 Task: Add a signature Bethany Lewis containing 'Talk to you soon, Bethany Lewis' to email address softage.1@softage.net and add a folder Licenses
Action: Mouse moved to (397, 190)
Screenshot: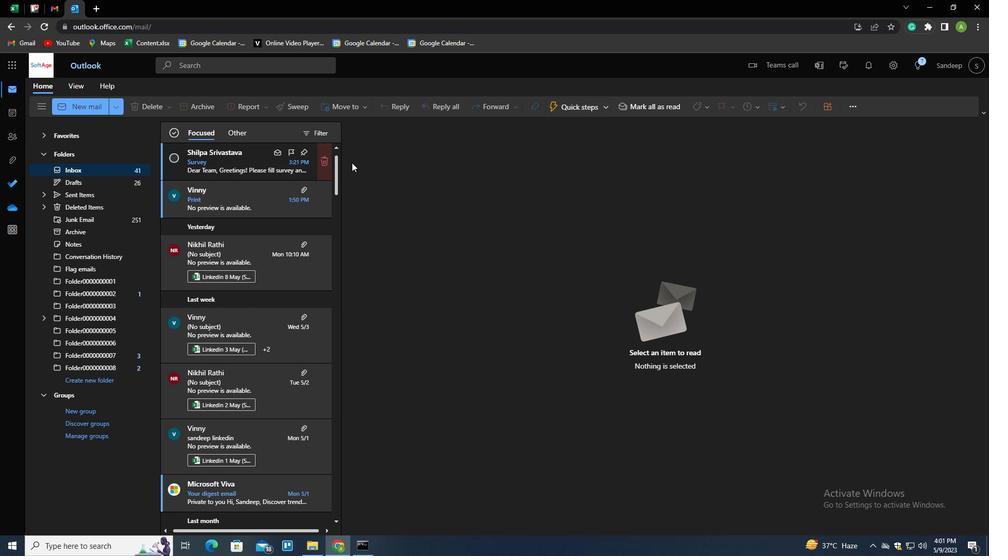 
Action: Key pressed n
Screenshot: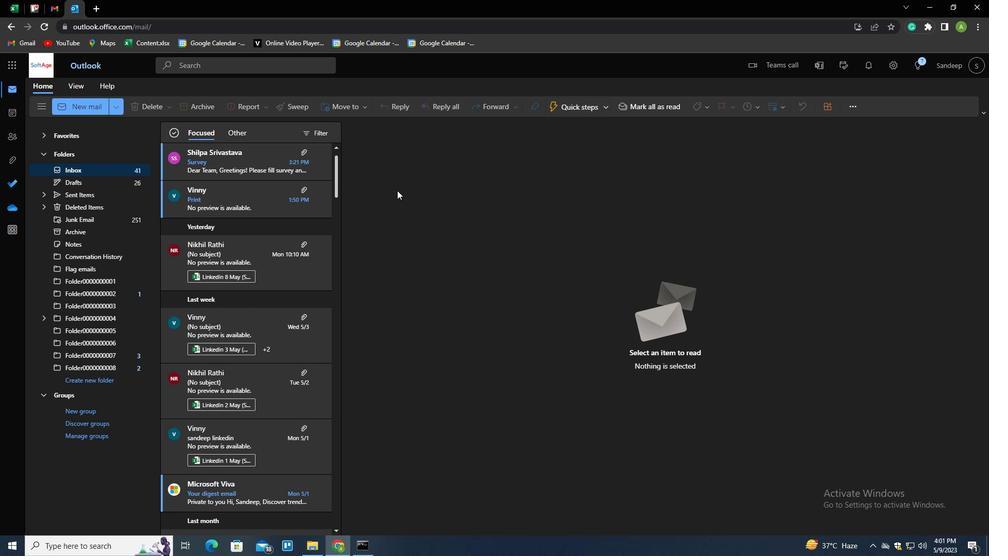 
Action: Mouse moved to (694, 108)
Screenshot: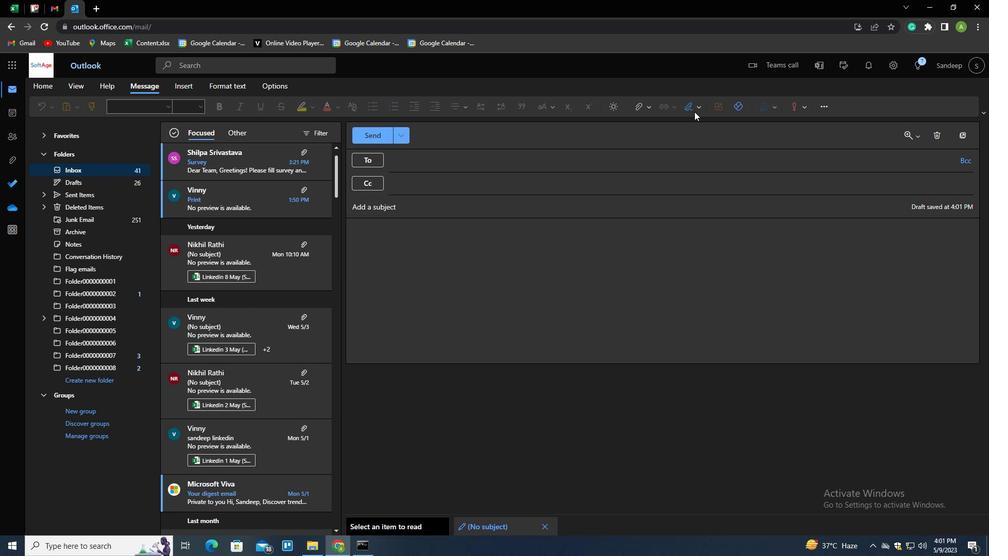 
Action: Mouse pressed left at (694, 108)
Screenshot: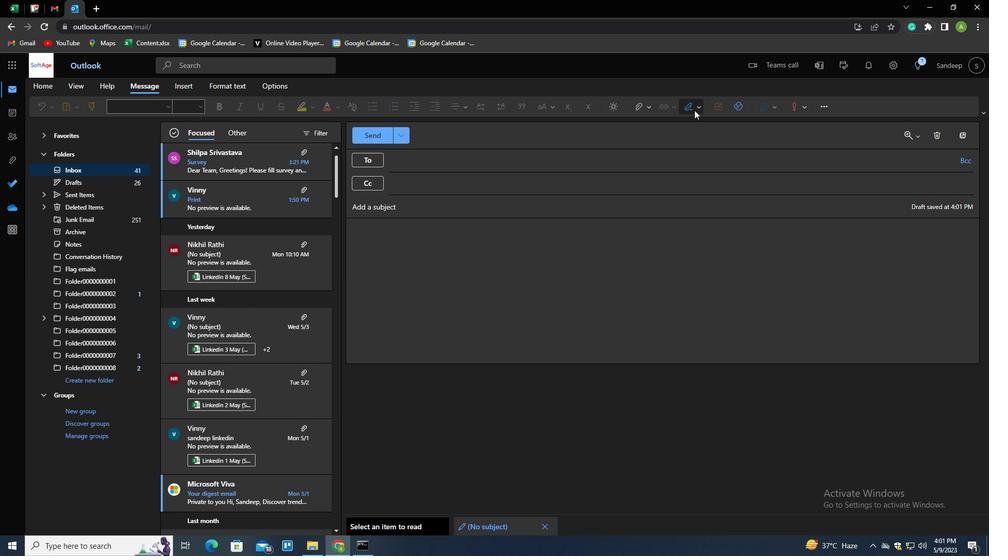 
Action: Mouse moved to (686, 126)
Screenshot: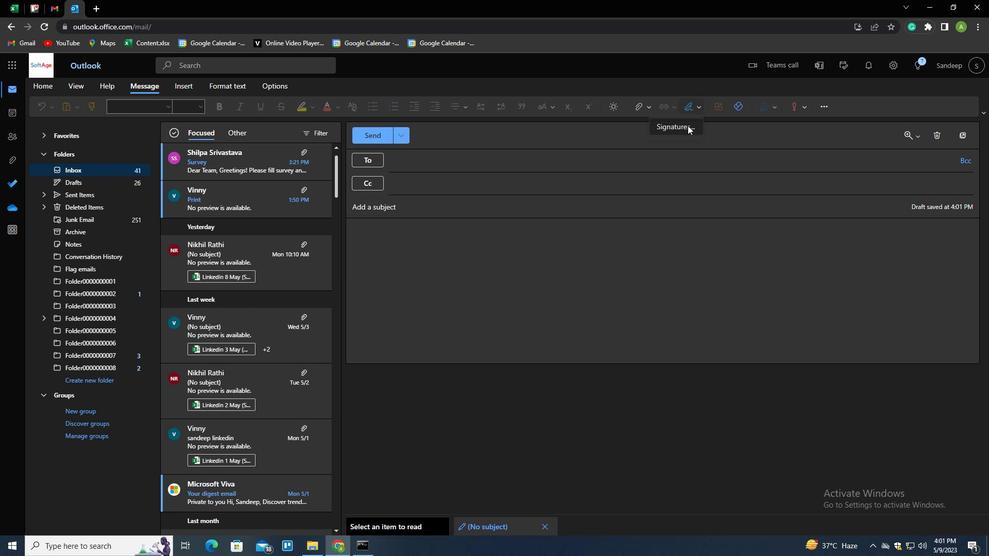 
Action: Mouse pressed left at (686, 126)
Screenshot: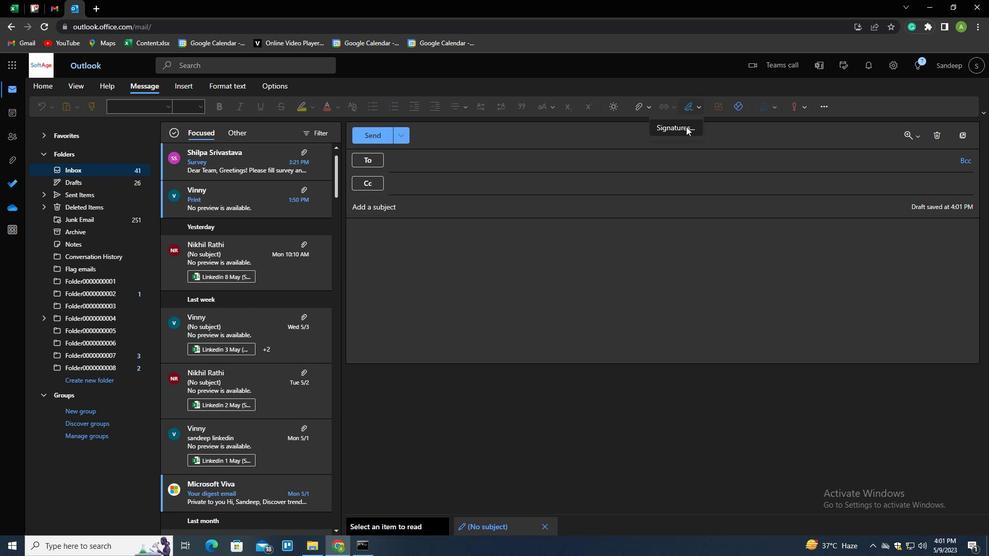 
Action: Mouse moved to (657, 188)
Screenshot: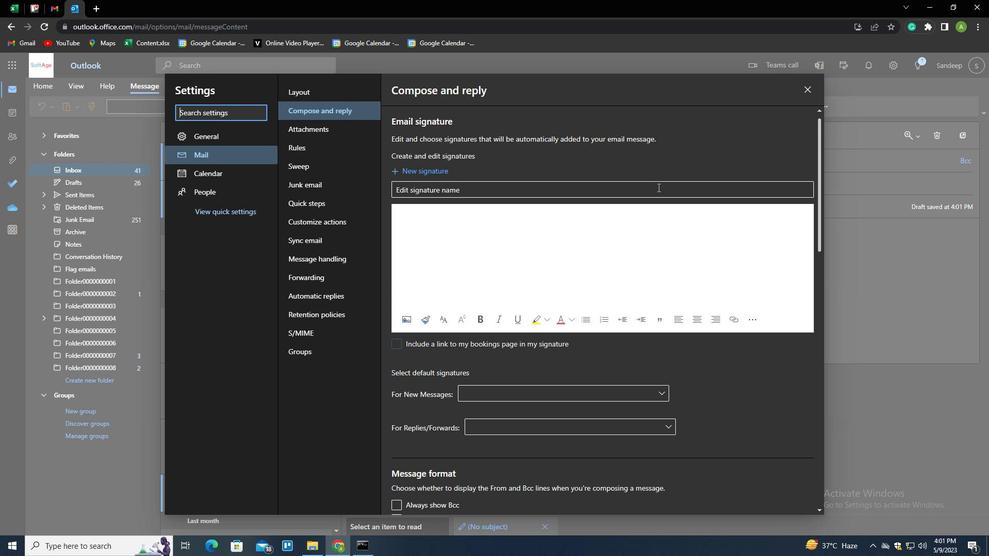 
Action: Mouse pressed left at (657, 188)
Screenshot: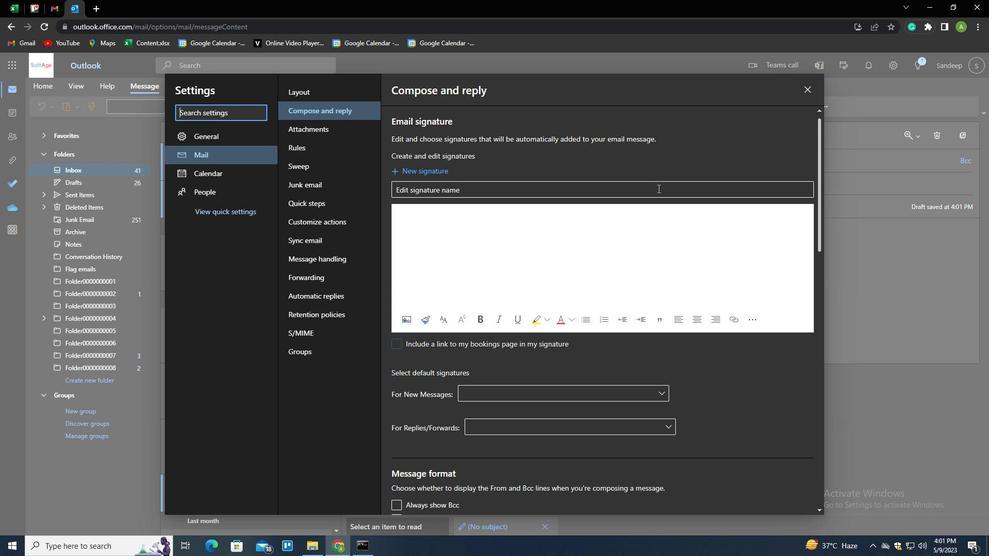 
Action: Key pressed <Key.shift>BETHANY<Key.space><Key.shift>LEWIS<Key.backspace>S<Key.tab><Key.shift_r><Key.enter><Key.enter><Key.enter><Key.enter><Key.enter><Key.enter><Key.enter><Key.enter><Key.enter><Key.enter><Key.enter><Key.up><Key.shift>TALK<Key.space>TO<Key.space>YOU<Key.space>SOON<Key.shift_r><Key.enter><Key.shift>BENTHANY<Key.space><Key.shift>LEWIS<Key.left><Key.left><Key.left><Key.left><Key.left><Key.left><Key.left><Key.left><Key.left><Key.left><Key.left><Key.backspace><Key.end>
Screenshot: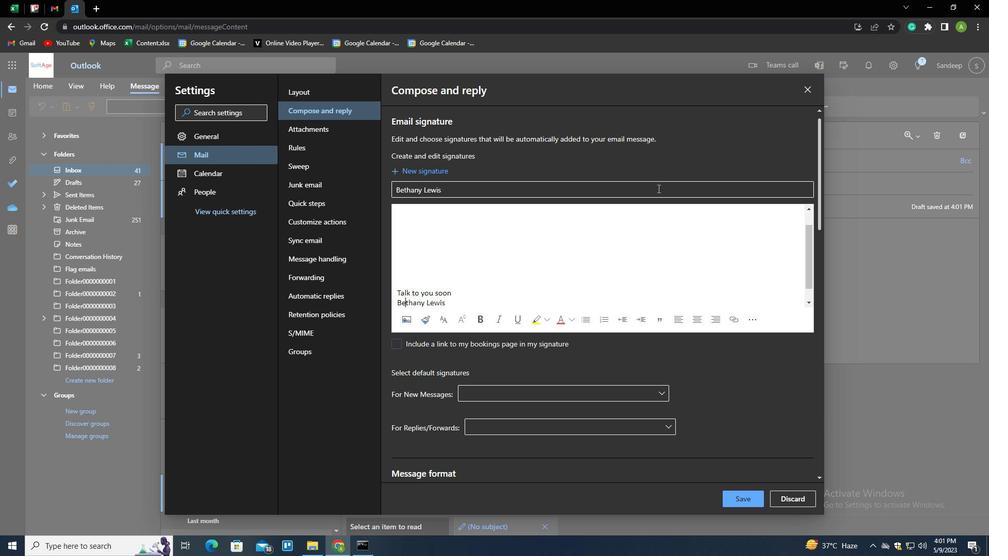 
Action: Mouse moved to (734, 503)
Screenshot: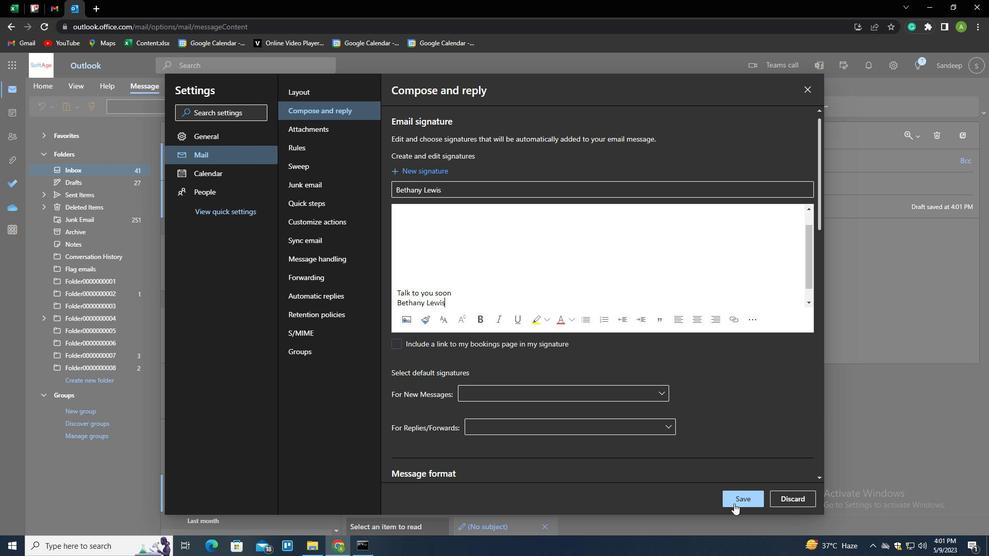 
Action: Mouse pressed left at (734, 503)
Screenshot: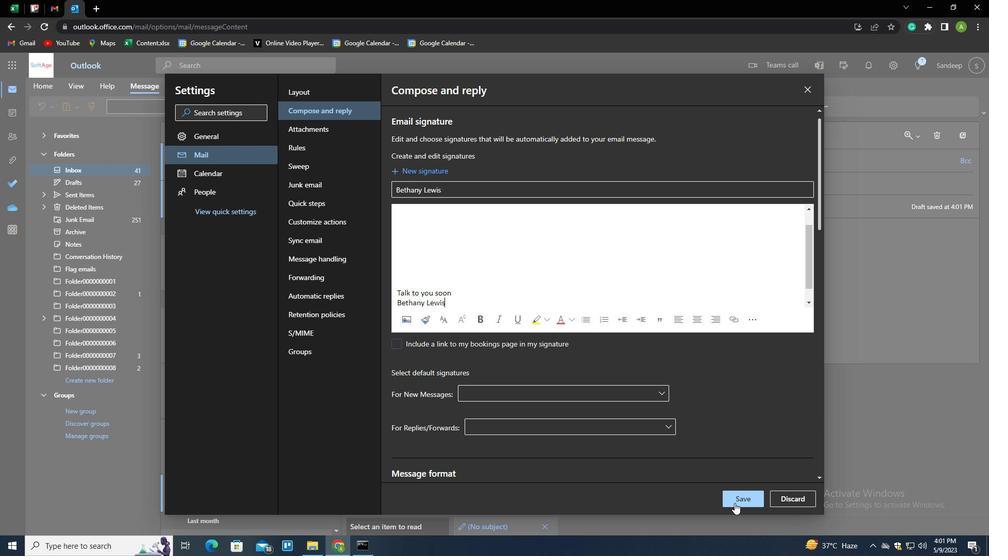 
Action: Mouse moved to (909, 354)
Screenshot: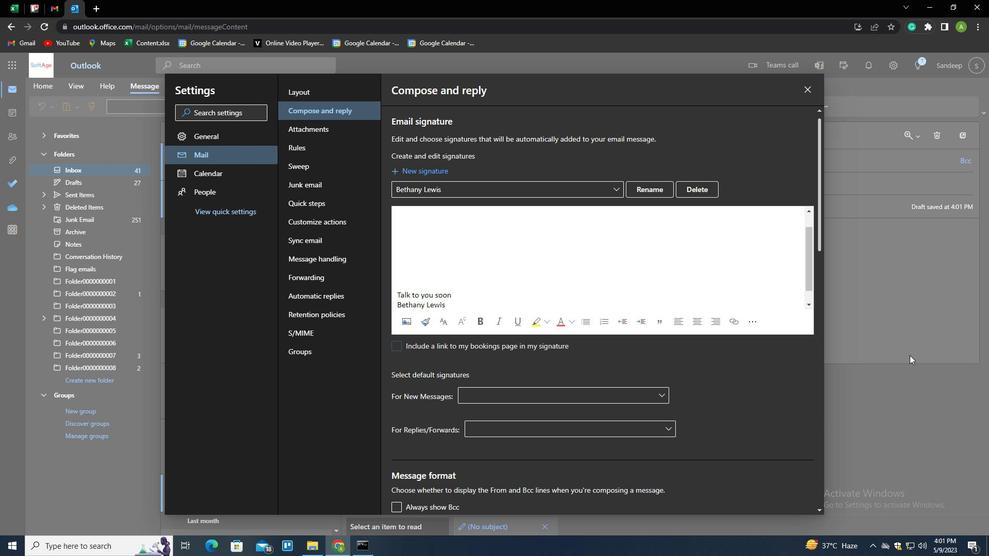 
Action: Mouse pressed left at (909, 354)
Screenshot: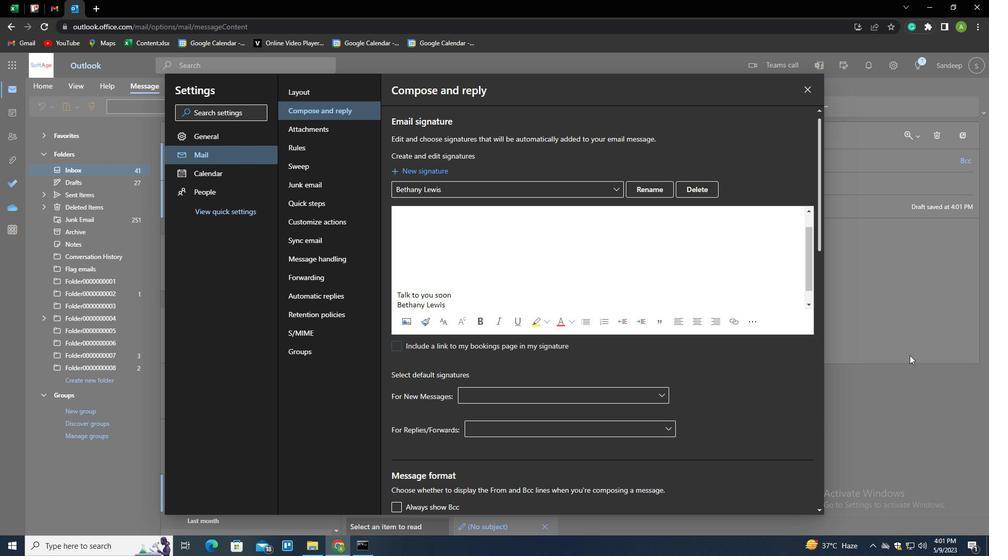 
Action: Mouse moved to (483, 262)
Screenshot: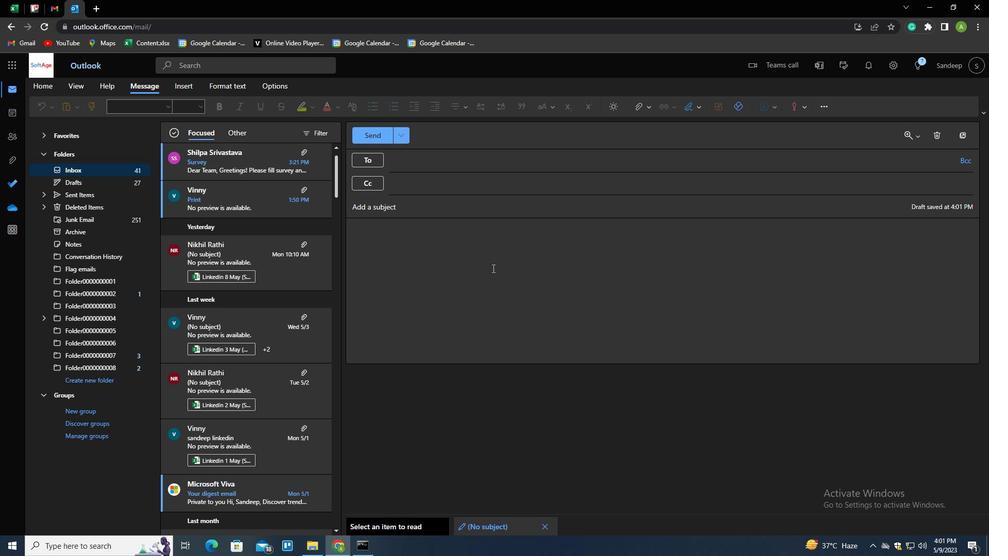 
Action: Mouse pressed left at (483, 262)
Screenshot: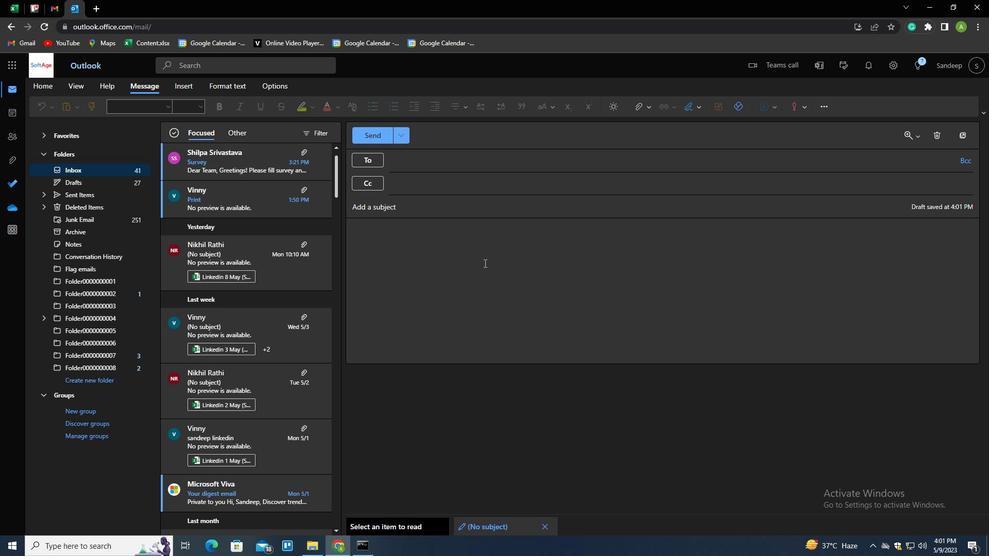 
Action: Mouse moved to (682, 109)
Screenshot: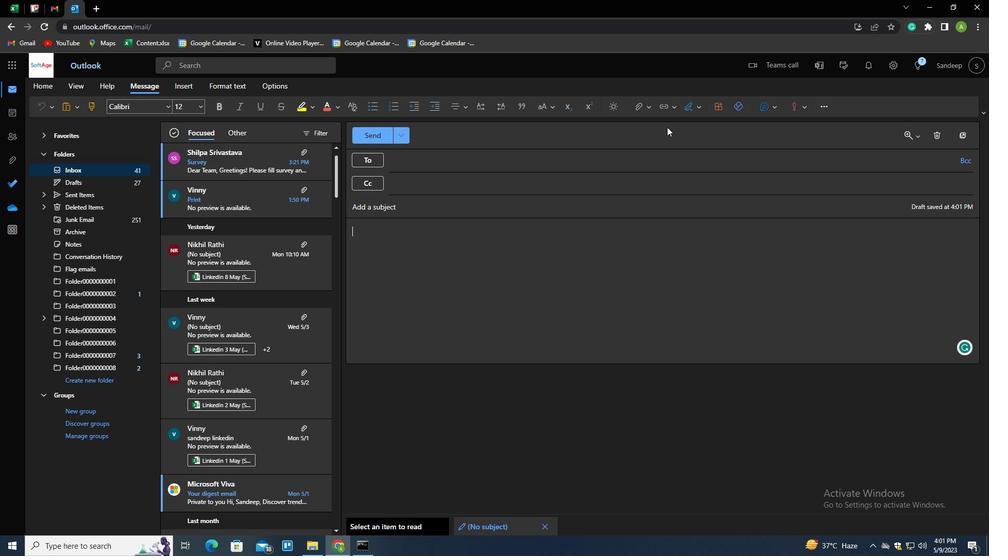 
Action: Mouse pressed left at (682, 109)
Screenshot: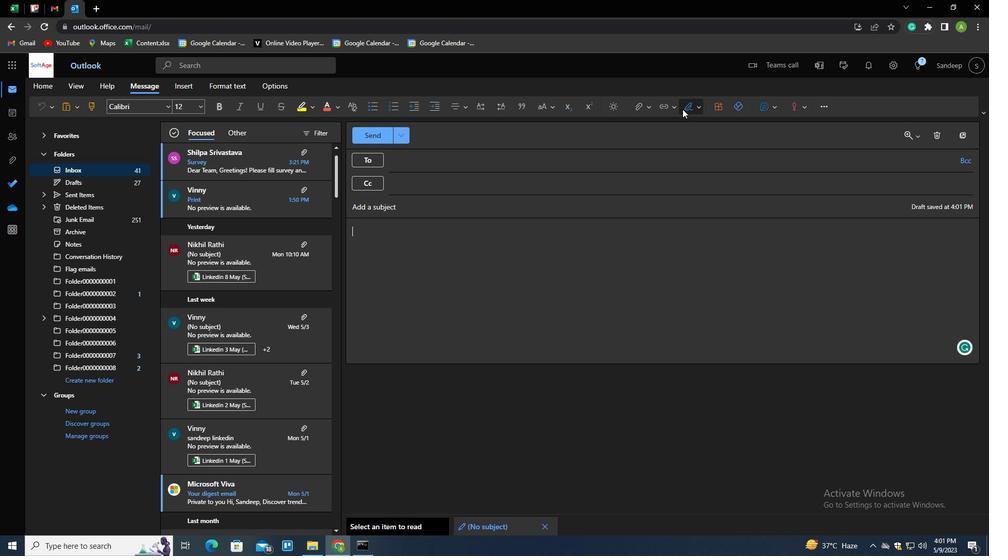 
Action: Mouse moved to (684, 128)
Screenshot: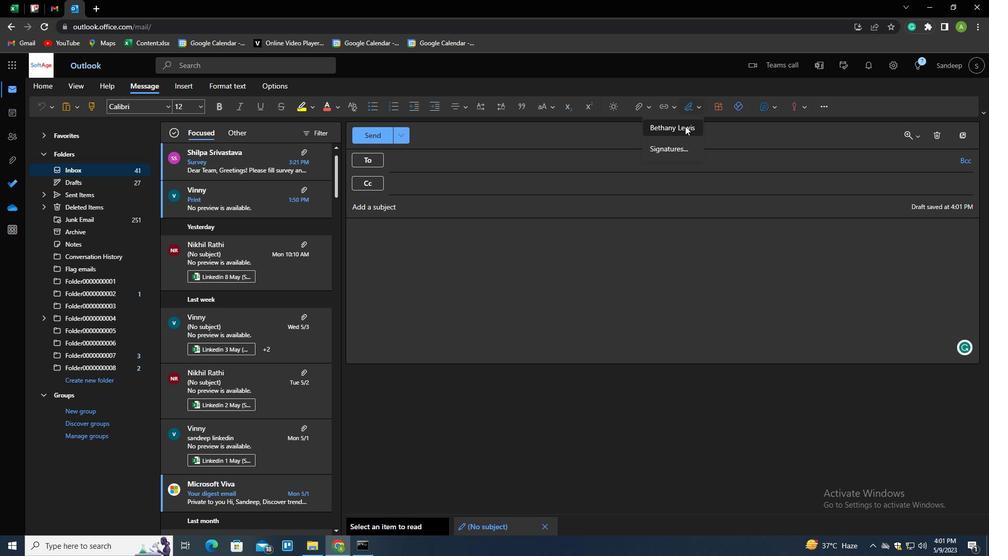 
Action: Mouse pressed left at (684, 128)
Screenshot: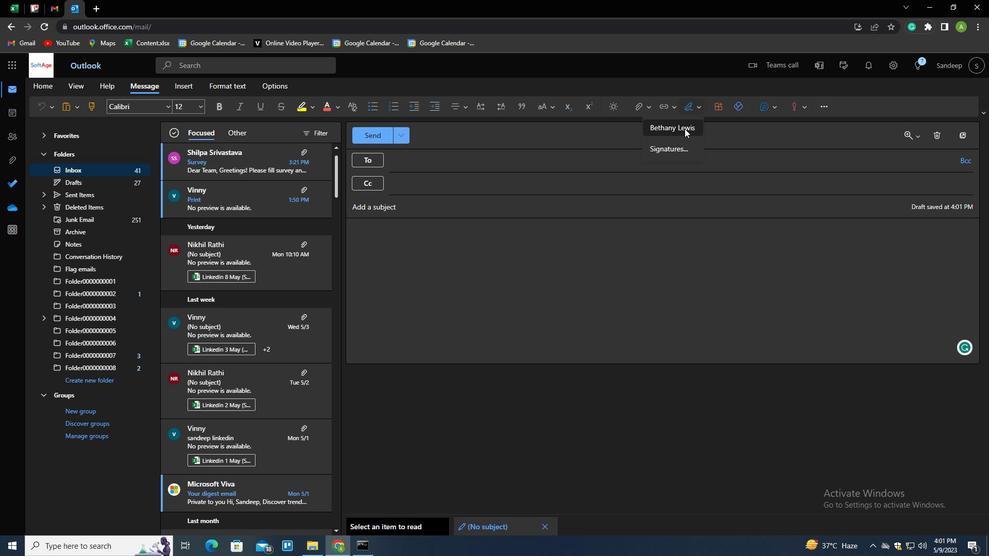 
Action: Mouse moved to (471, 164)
Screenshot: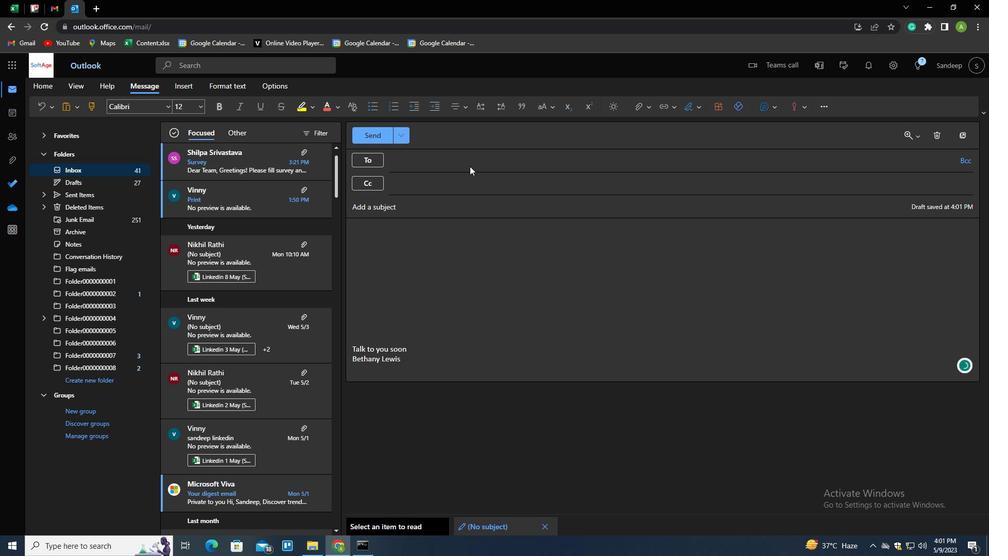 
Action: Mouse pressed left at (471, 164)
Screenshot: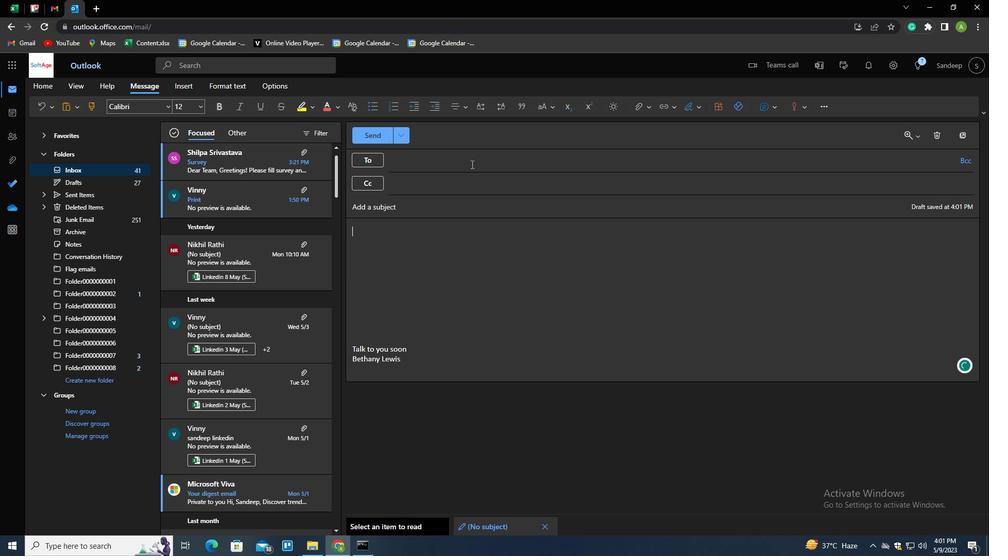 
Action: Key pressed SOFTAGE.1<Key.shift>@SOFTAGE.NET
Screenshot: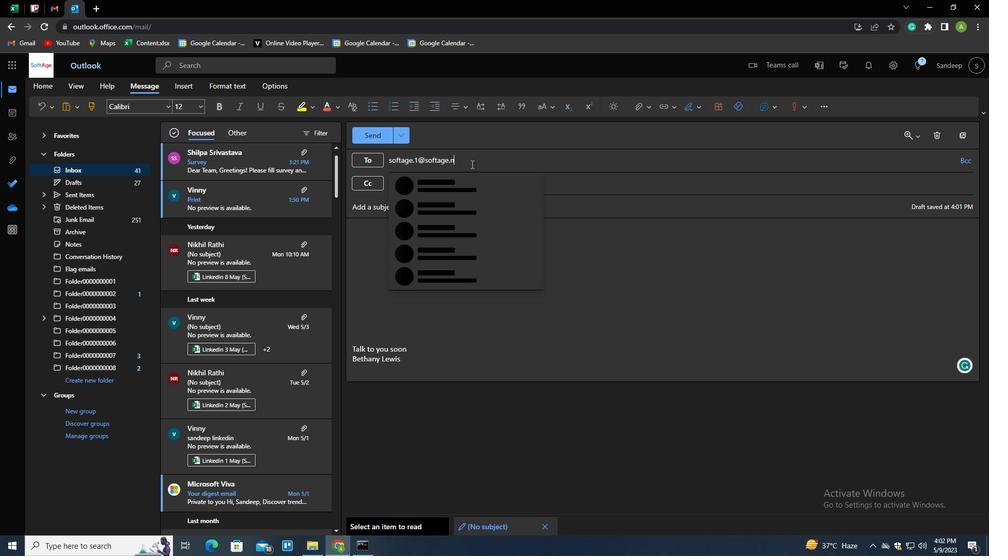 
Action: Mouse moved to (466, 183)
Screenshot: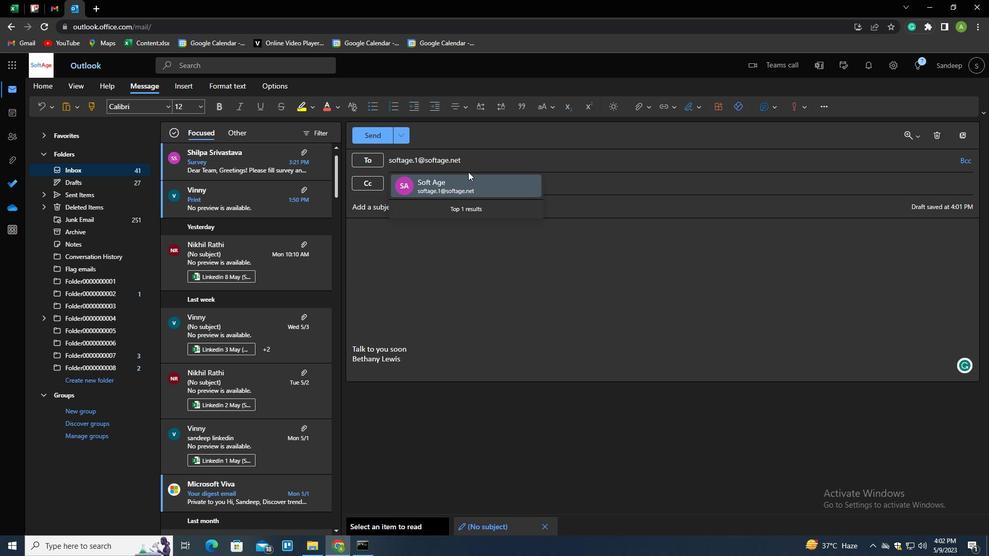 
Action: Mouse pressed left at (466, 183)
Screenshot: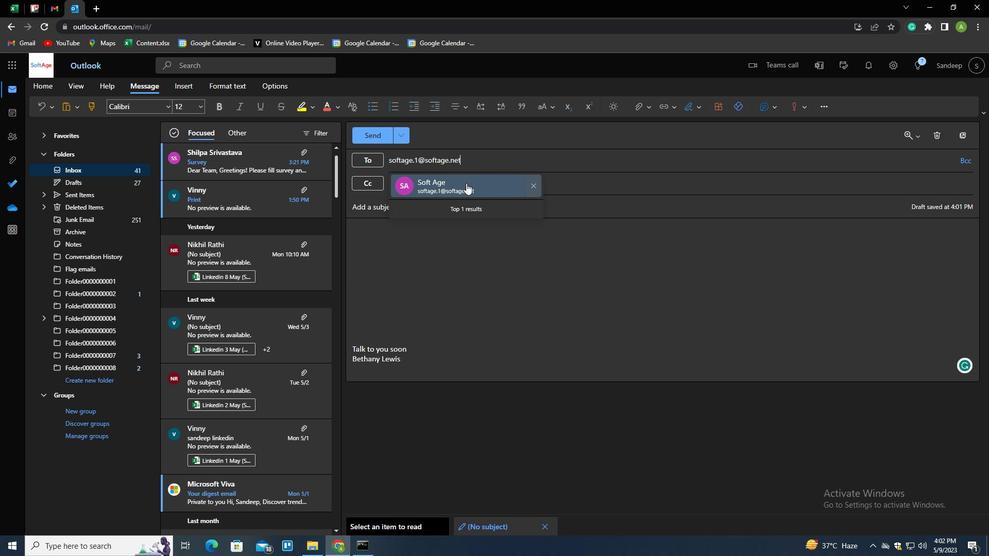 
Action: Mouse moved to (433, 247)
Screenshot: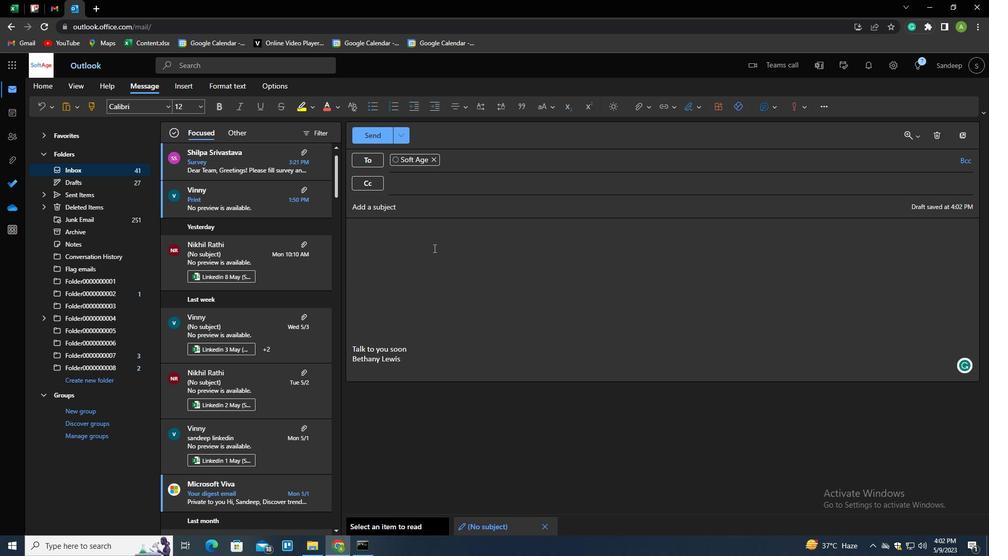 
Action: Mouse pressed left at (433, 247)
Screenshot: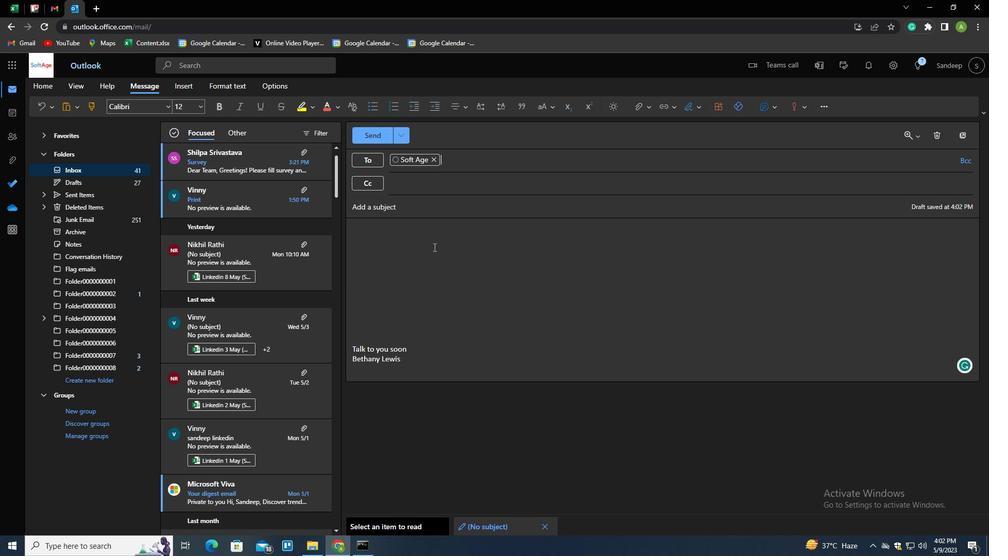 
Action: Mouse moved to (115, 379)
Screenshot: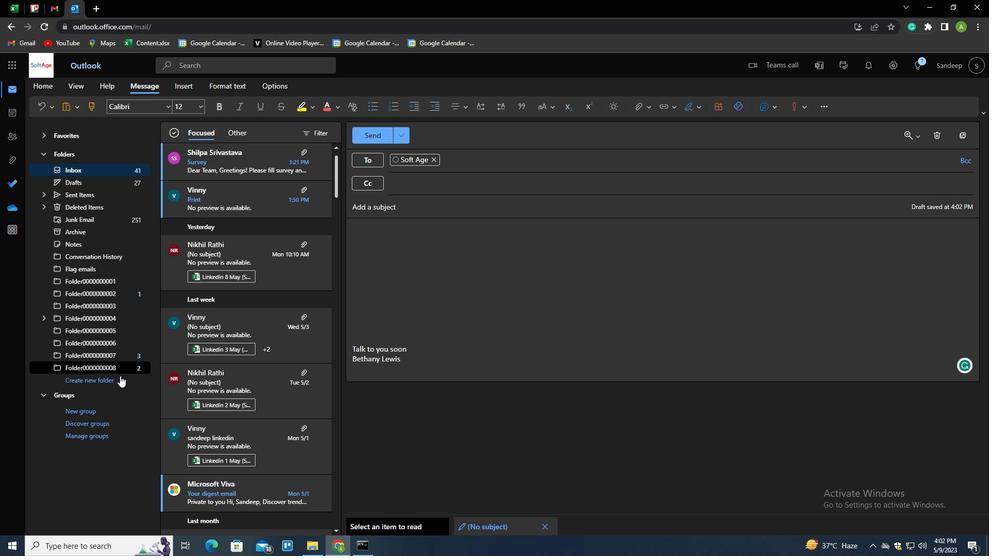 
Action: Mouse pressed left at (115, 379)
Screenshot: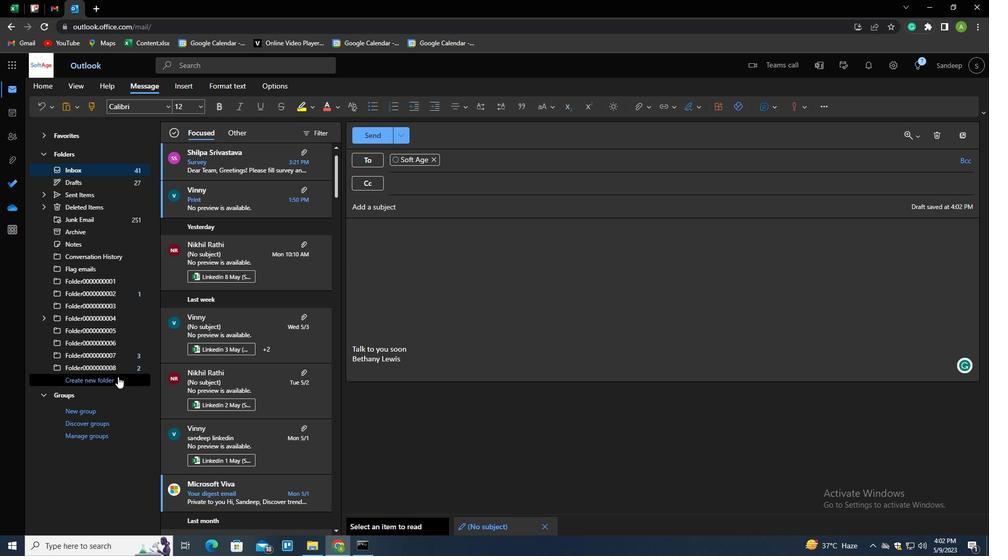 
Action: Mouse moved to (116, 380)
Screenshot: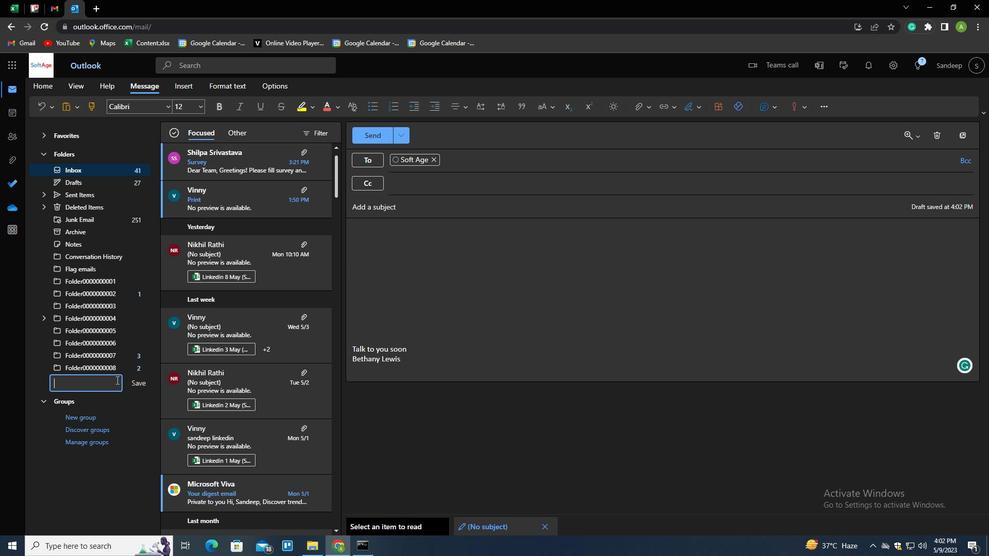 
Action: Key pressed <Key.shift>LICENSES<Key.enter>
Screenshot: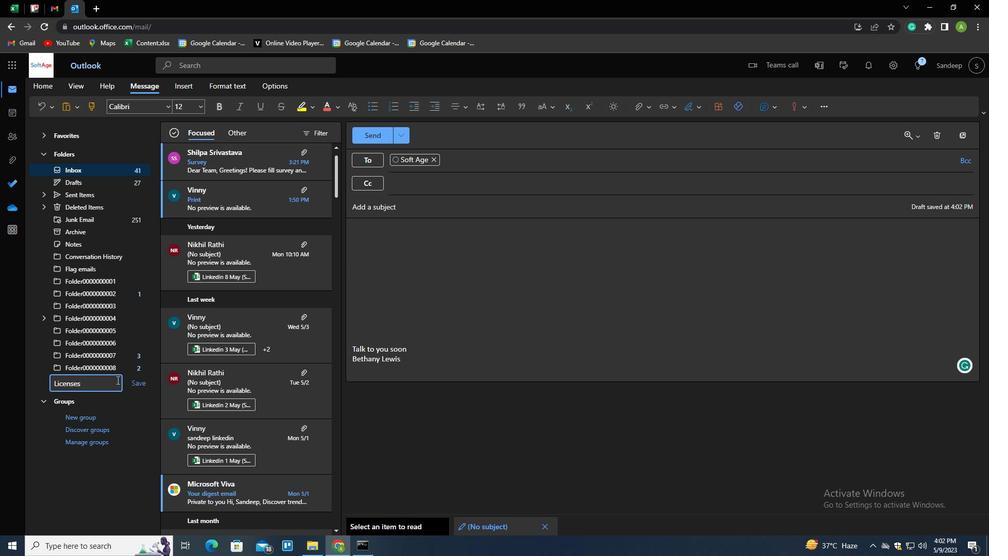 
Action: Mouse moved to (539, 403)
Screenshot: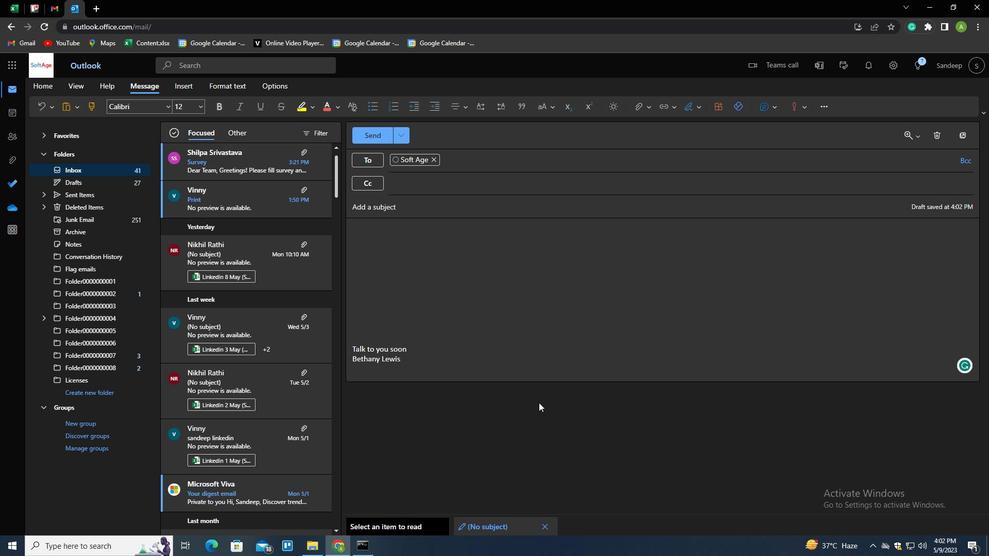 
Action: Mouse pressed left at (539, 403)
Screenshot: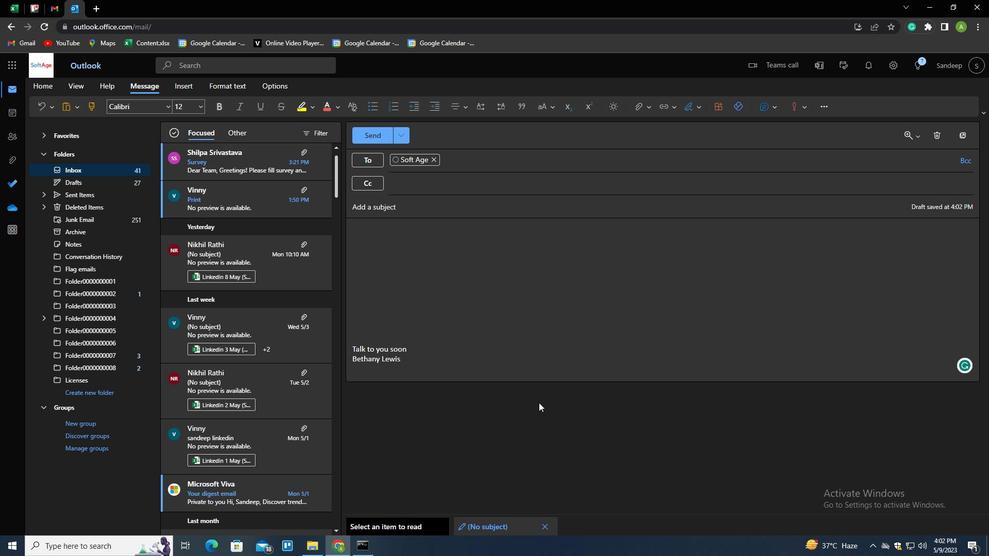 
Action: Mouse moved to (540, 403)
Screenshot: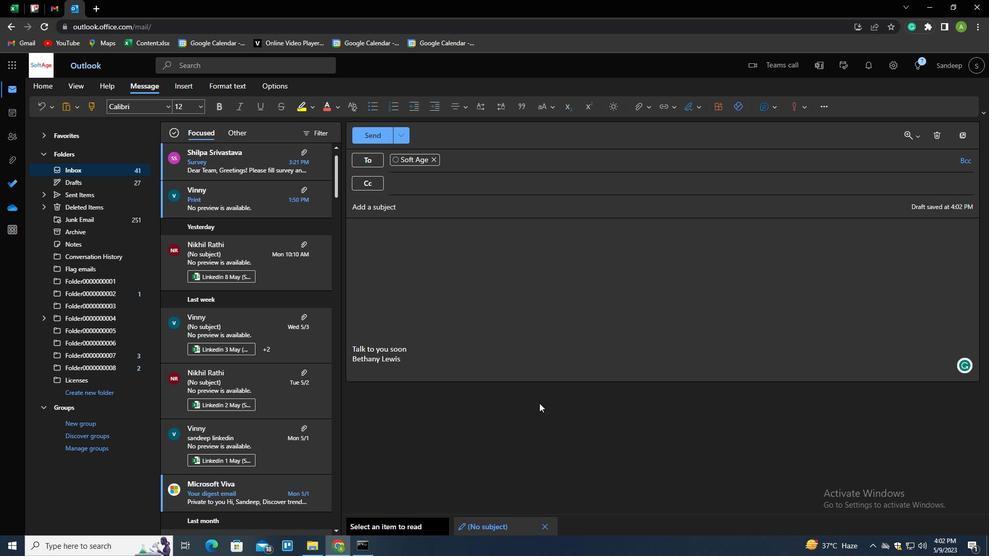 
